 Task: Look for products in the category "Superfoods" from Truvani only.
Action: Mouse moved to (318, 138)
Screenshot: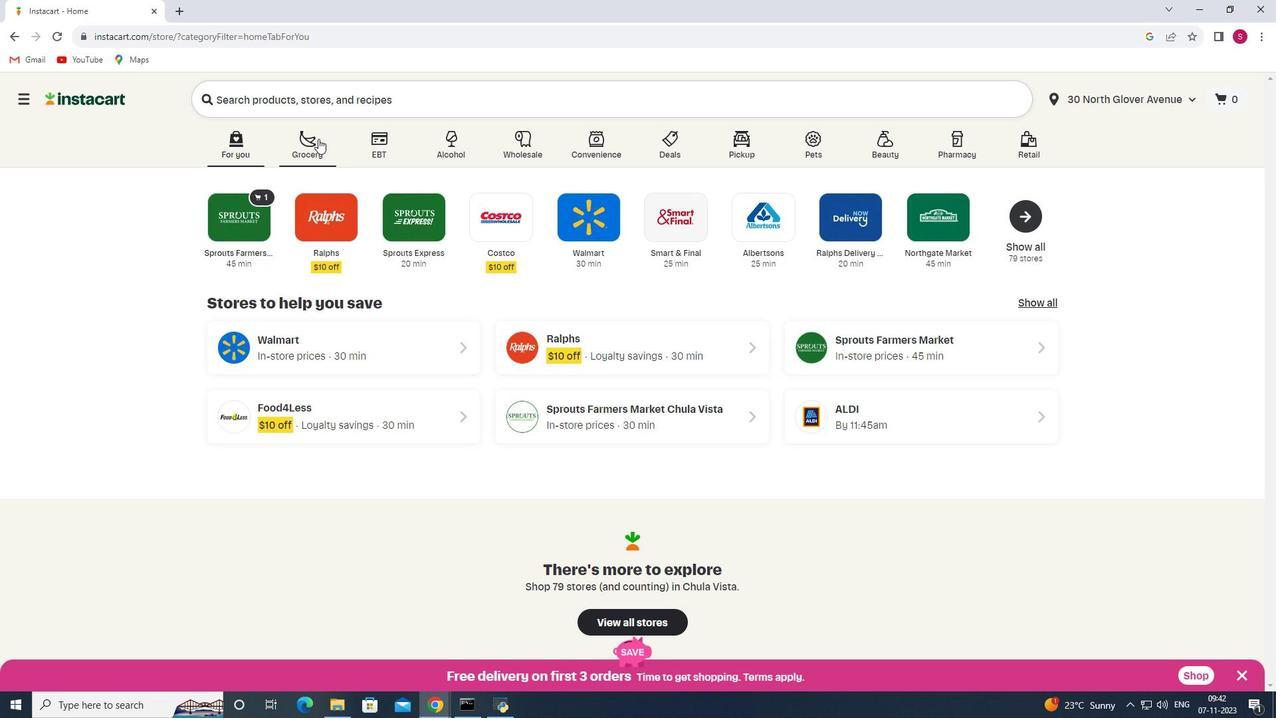 
Action: Mouse pressed left at (318, 138)
Screenshot: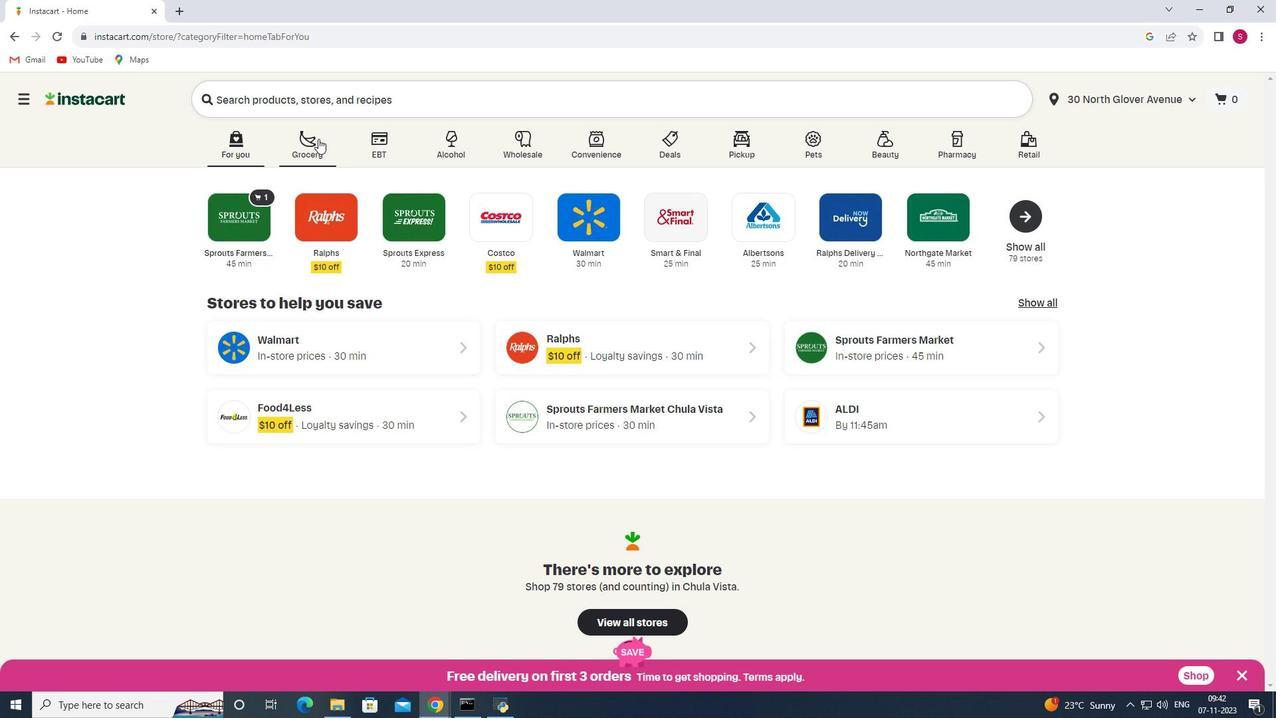 
Action: Mouse moved to (289, 391)
Screenshot: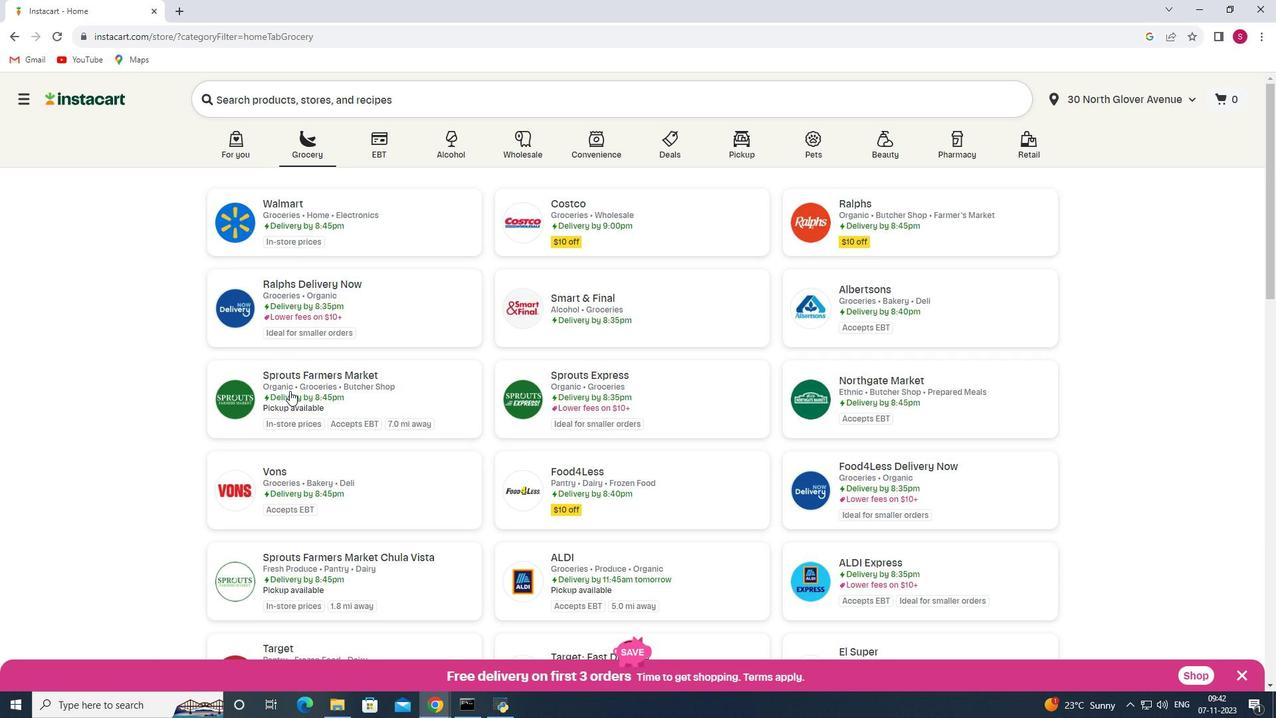 
Action: Mouse pressed left at (289, 391)
Screenshot: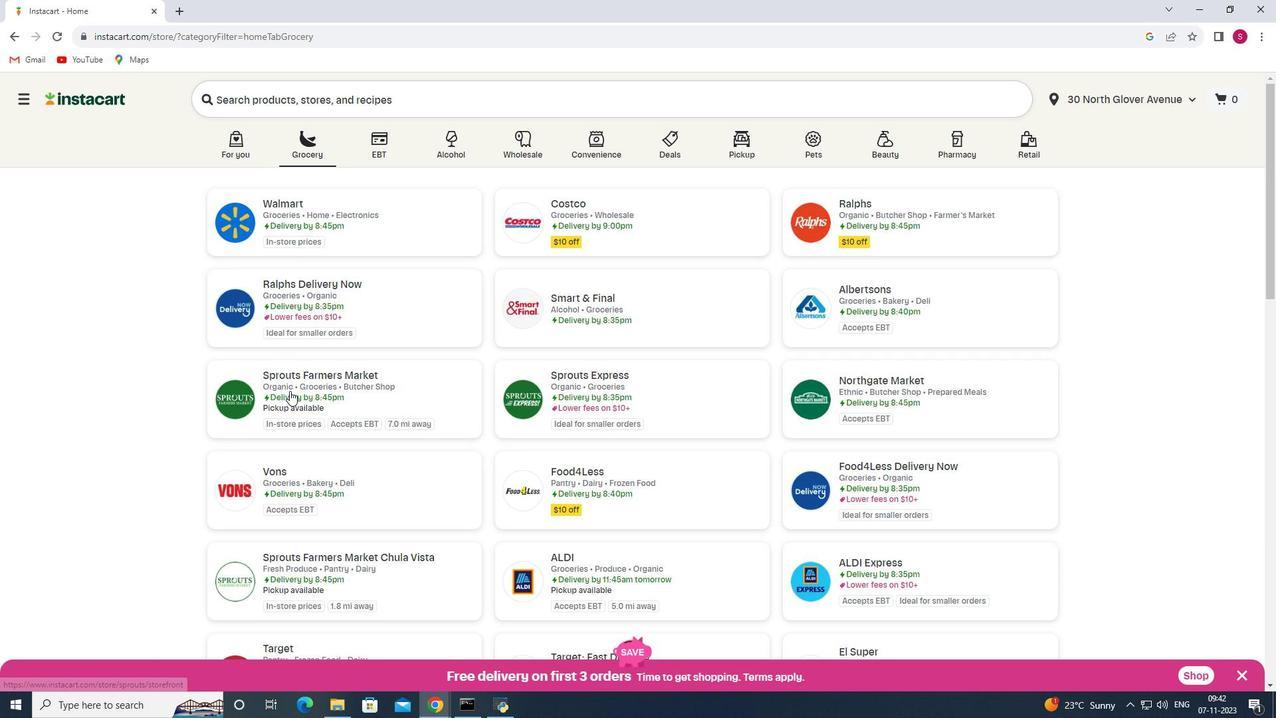 
Action: Mouse moved to (105, 485)
Screenshot: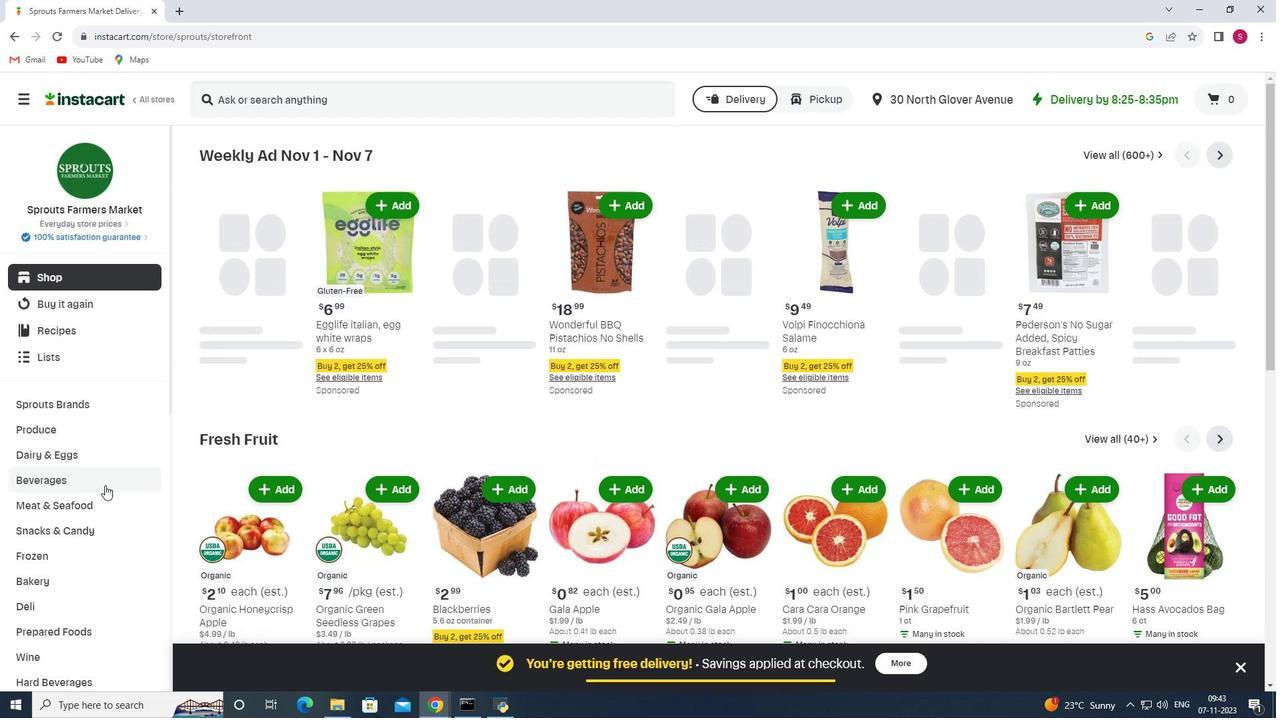 
Action: Mouse scrolled (105, 484) with delta (0, 0)
Screenshot: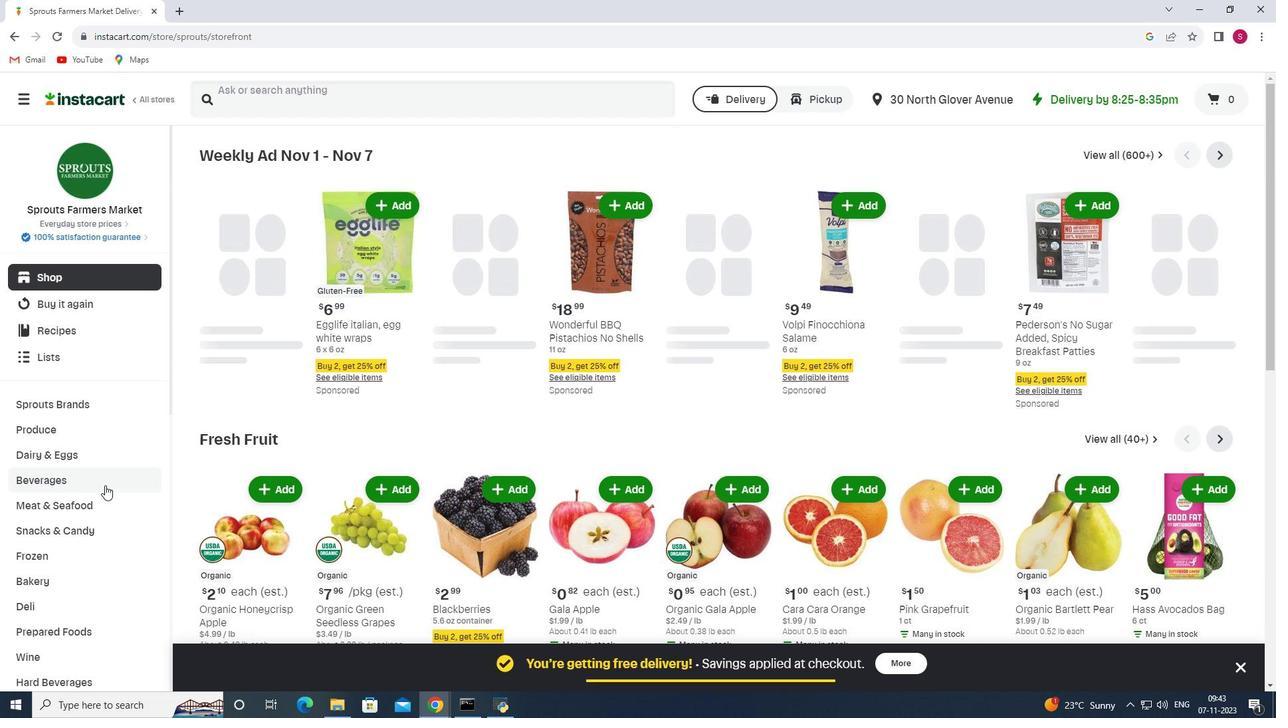 
Action: Mouse scrolled (105, 484) with delta (0, 0)
Screenshot: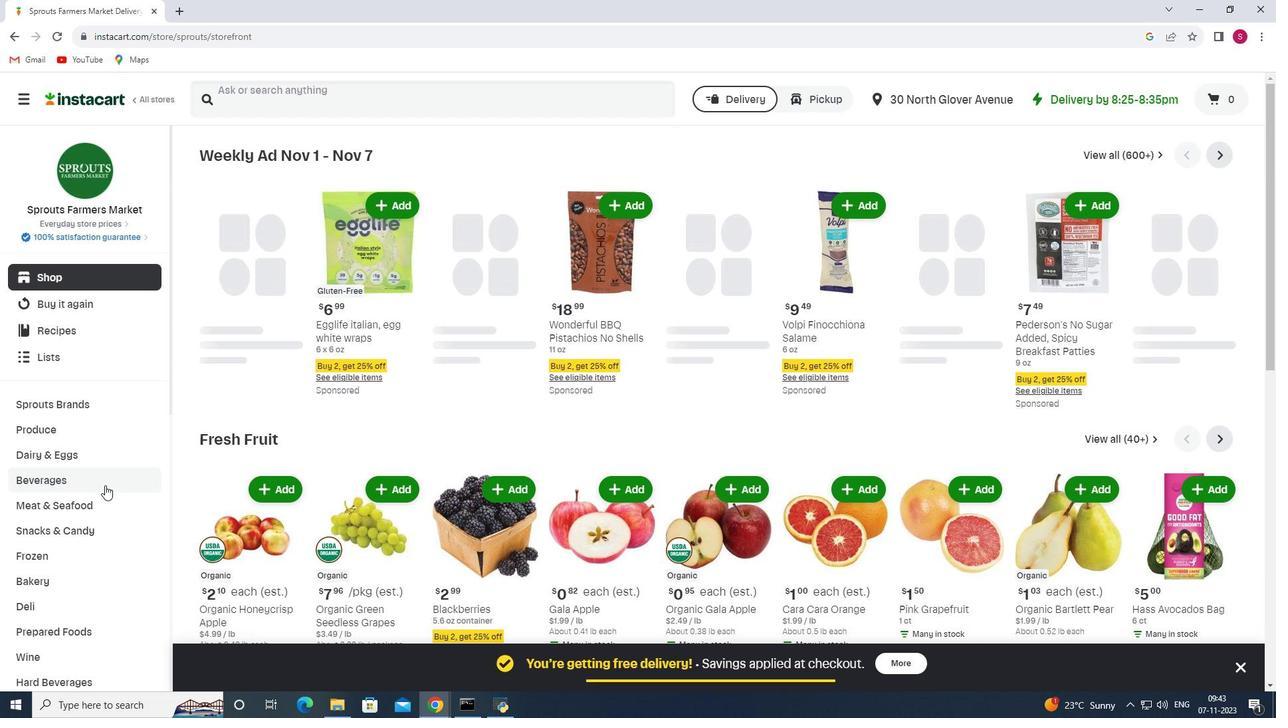 
Action: Mouse scrolled (105, 484) with delta (0, 0)
Screenshot: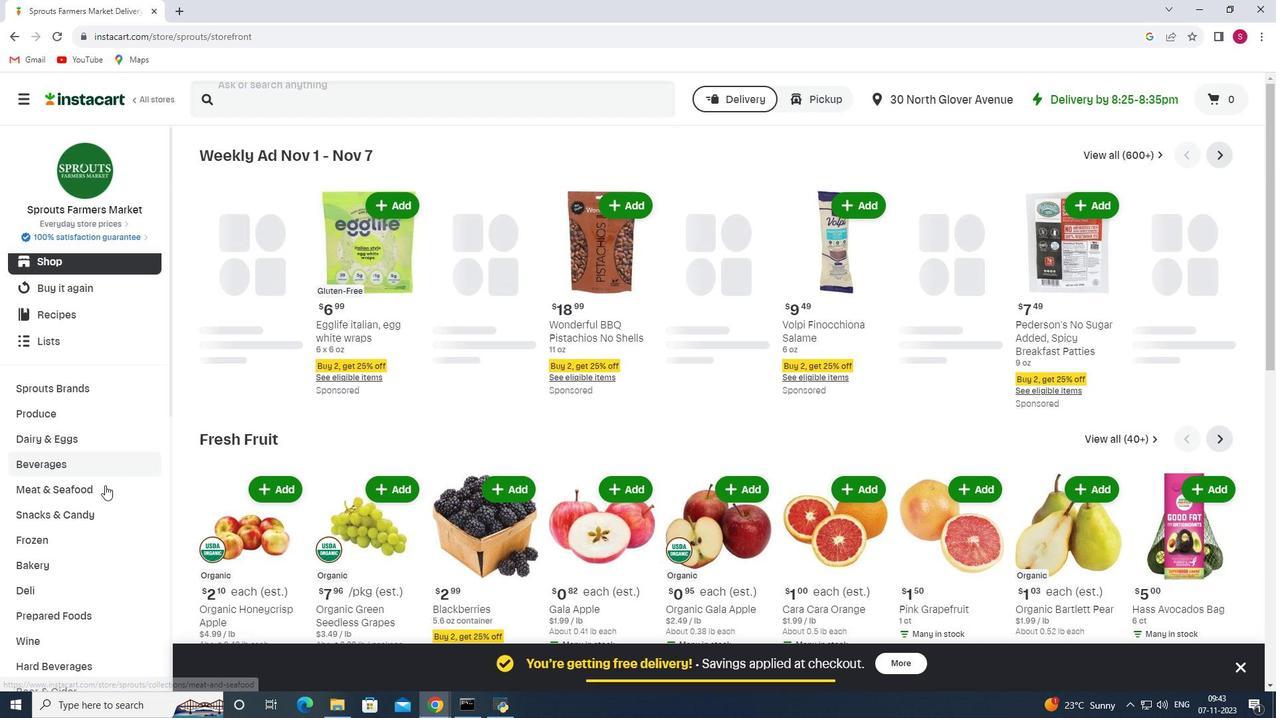 
Action: Mouse moved to (104, 485)
Screenshot: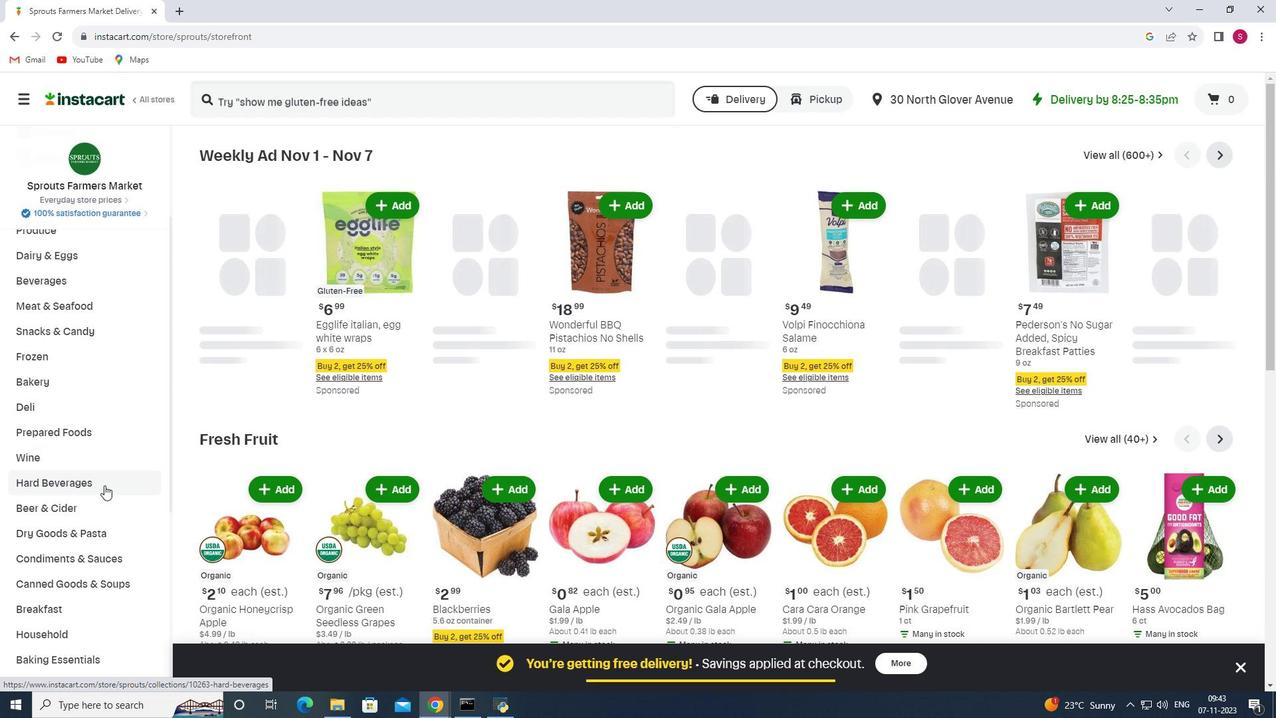 
Action: Mouse scrolled (104, 484) with delta (0, 0)
Screenshot: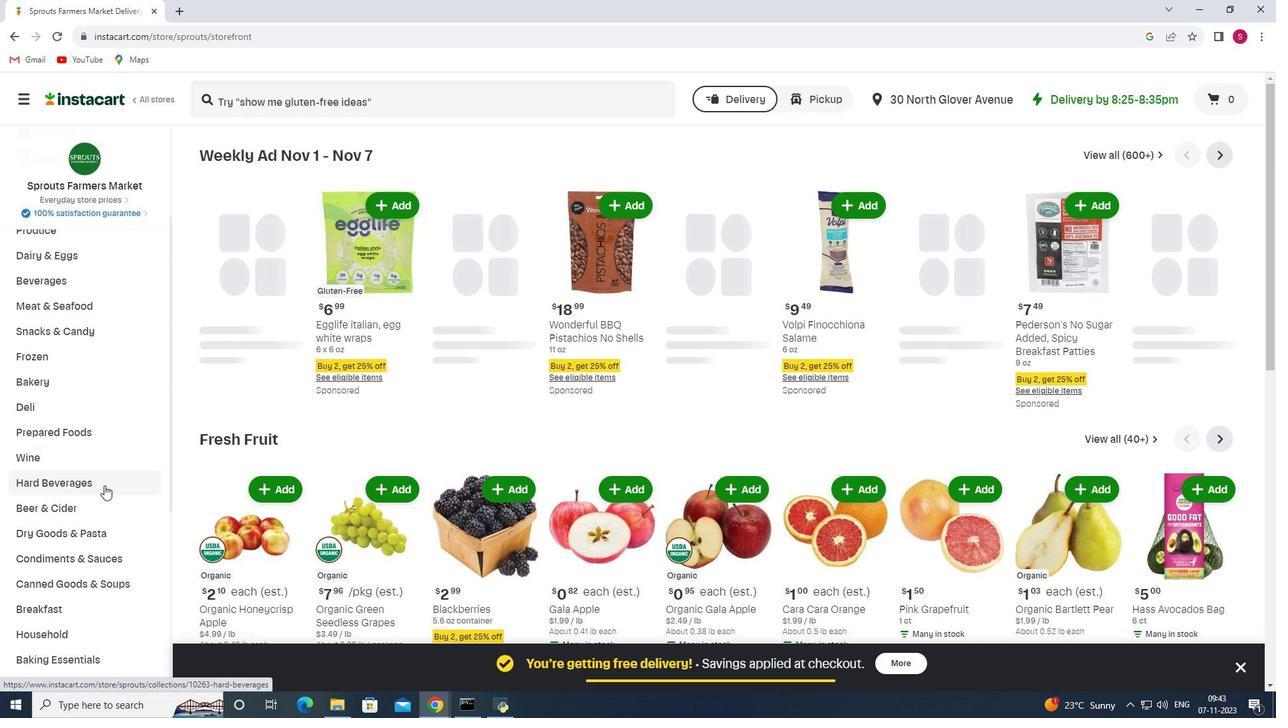
Action: Mouse scrolled (104, 484) with delta (0, 0)
Screenshot: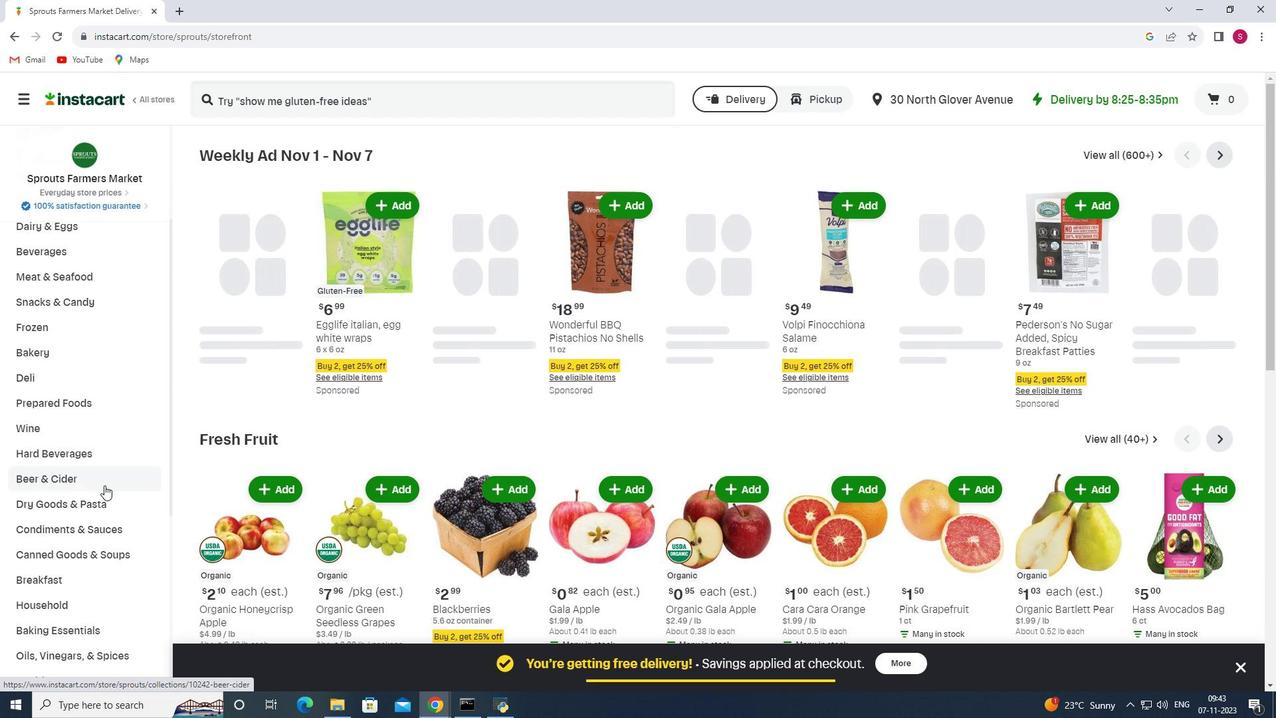 
Action: Mouse moved to (101, 484)
Screenshot: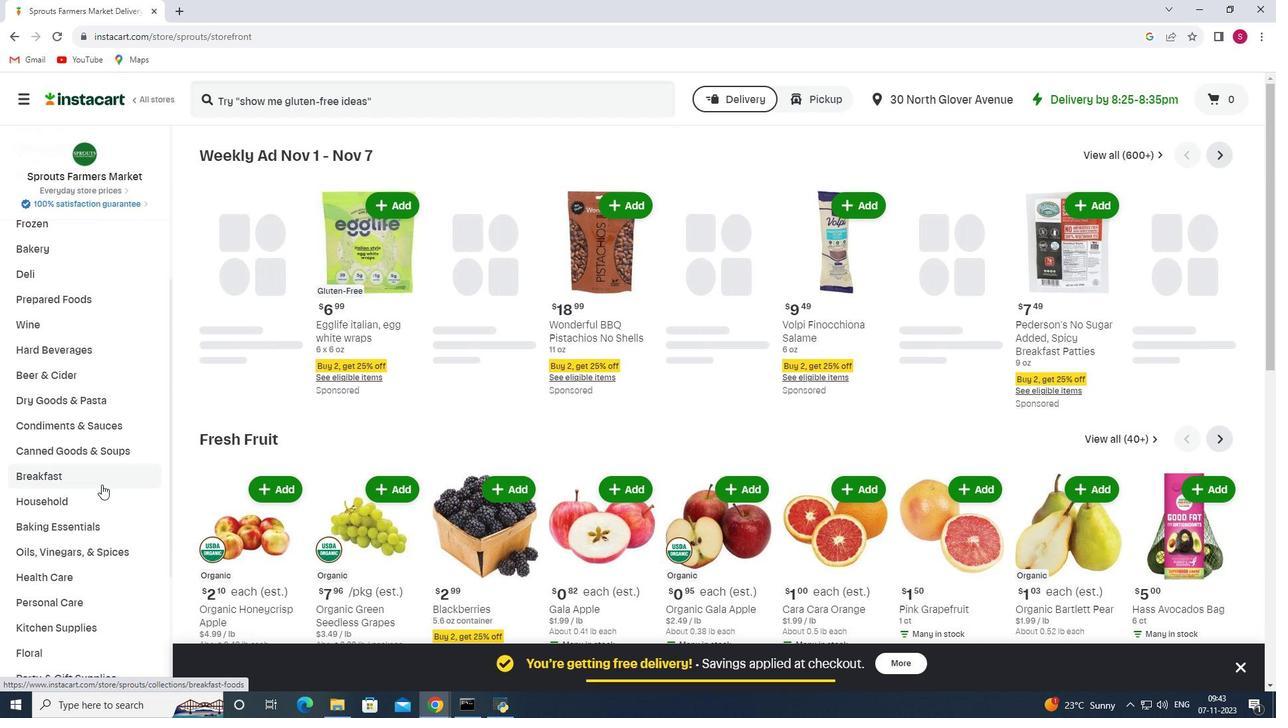 
Action: Mouse scrolled (101, 484) with delta (0, 0)
Screenshot: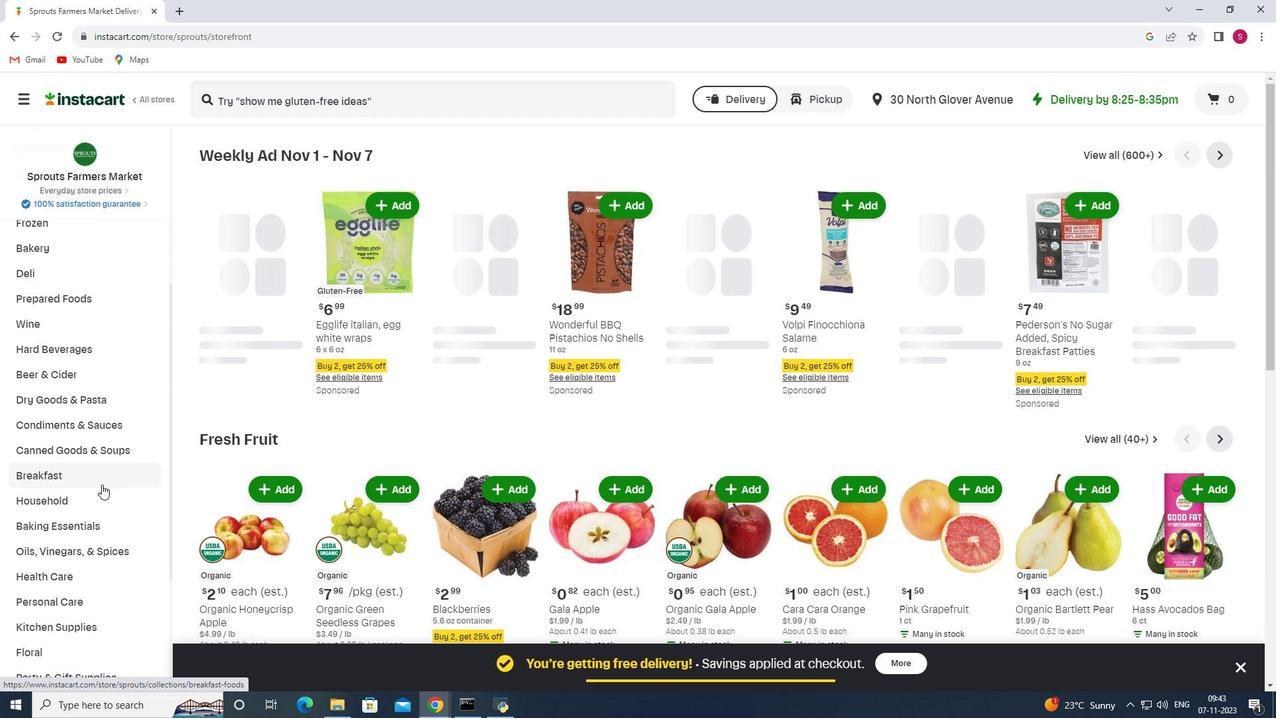 
Action: Mouse moved to (78, 510)
Screenshot: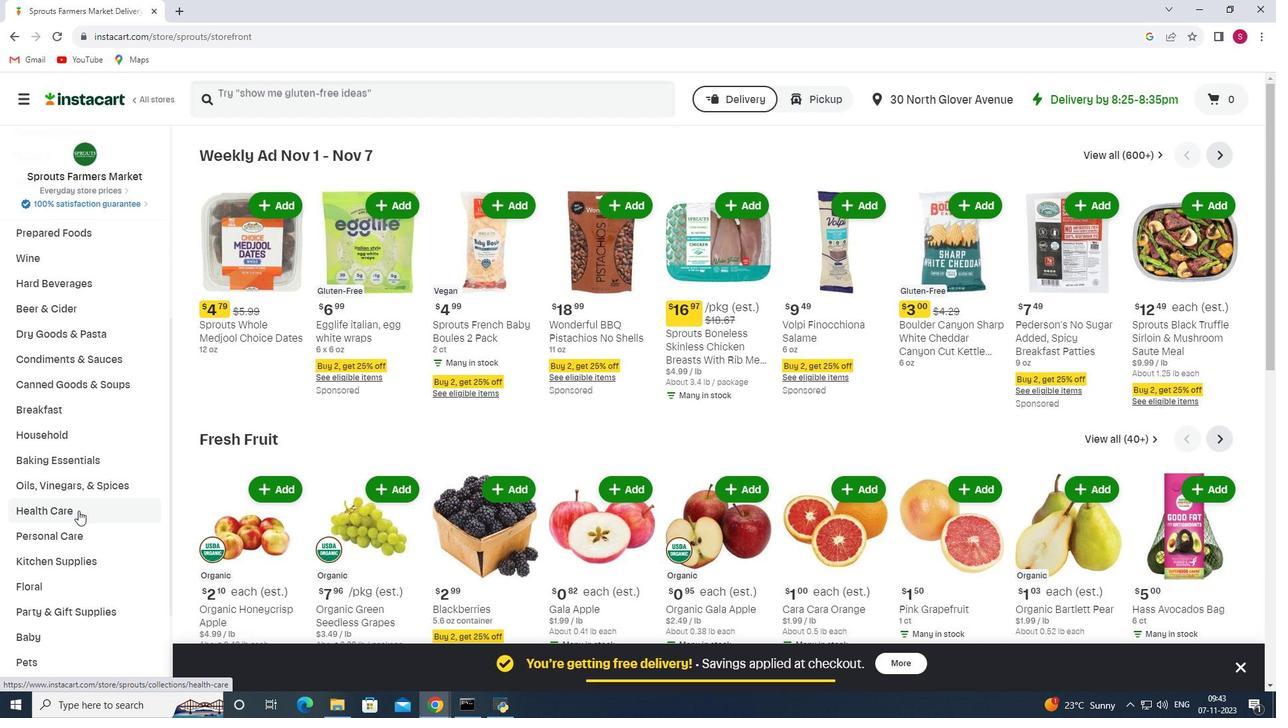 
Action: Mouse pressed left at (78, 510)
Screenshot: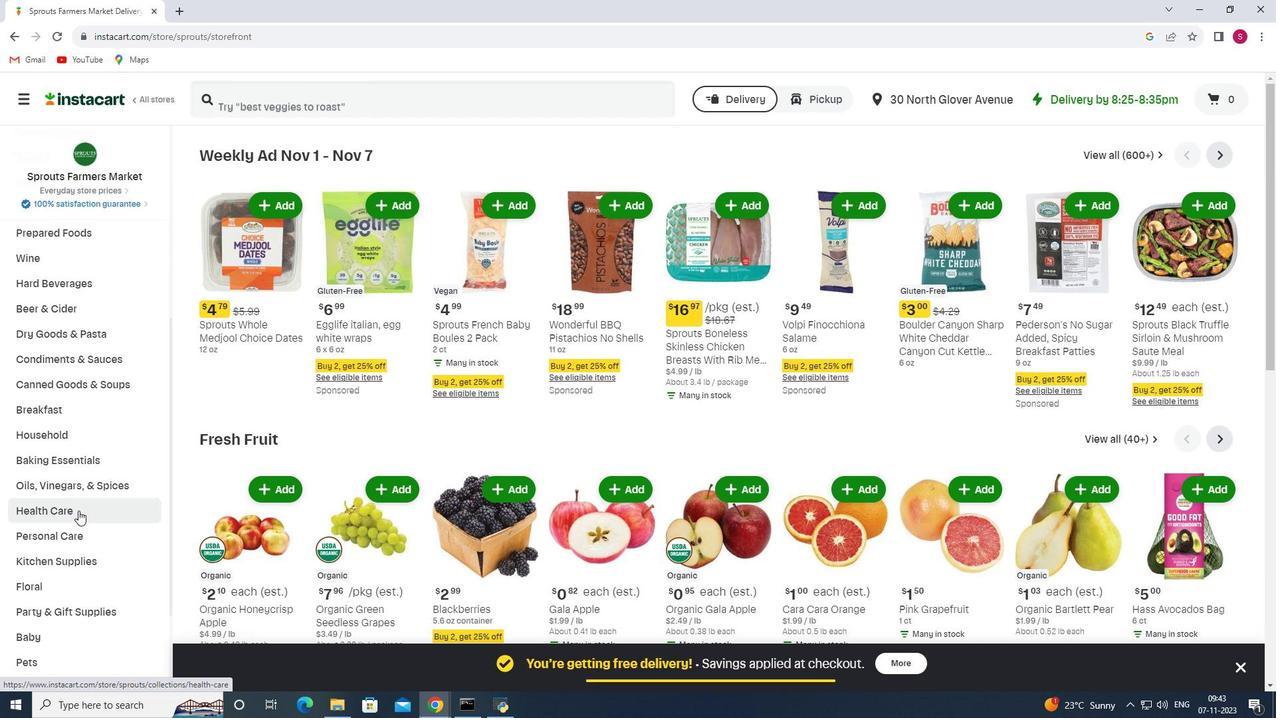 
Action: Mouse moved to (476, 188)
Screenshot: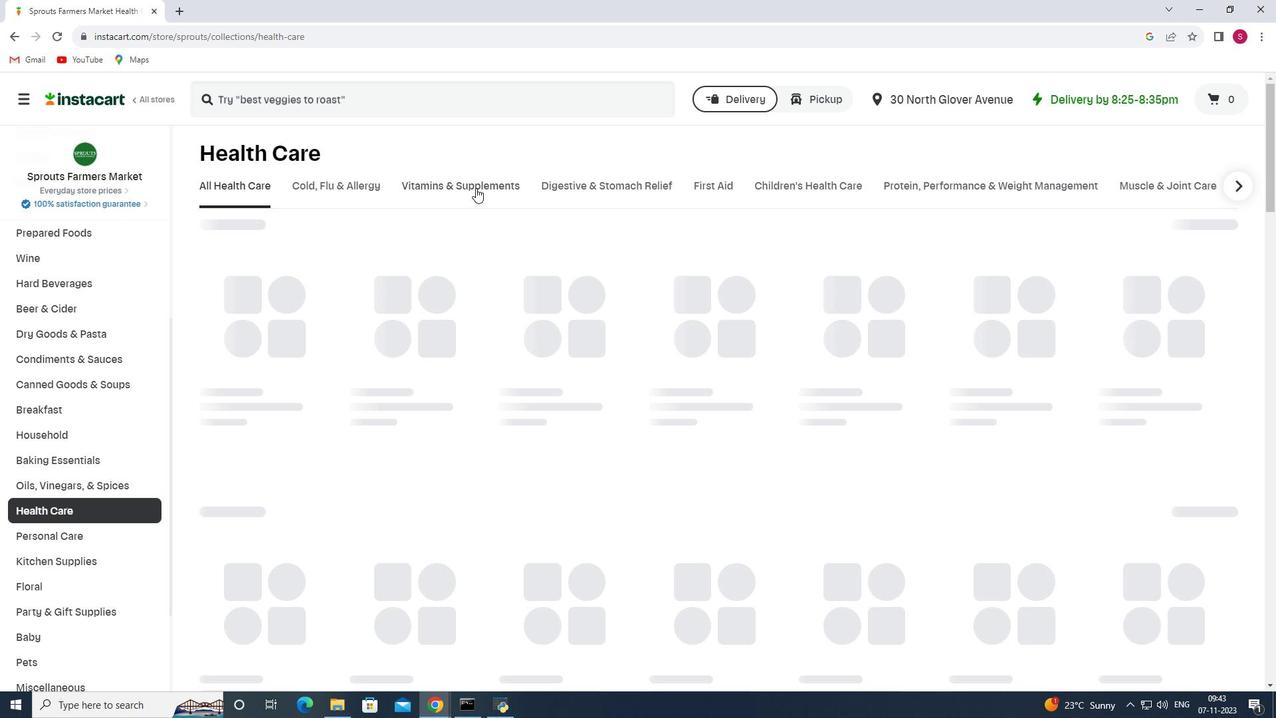 
Action: Mouse pressed left at (476, 188)
Screenshot: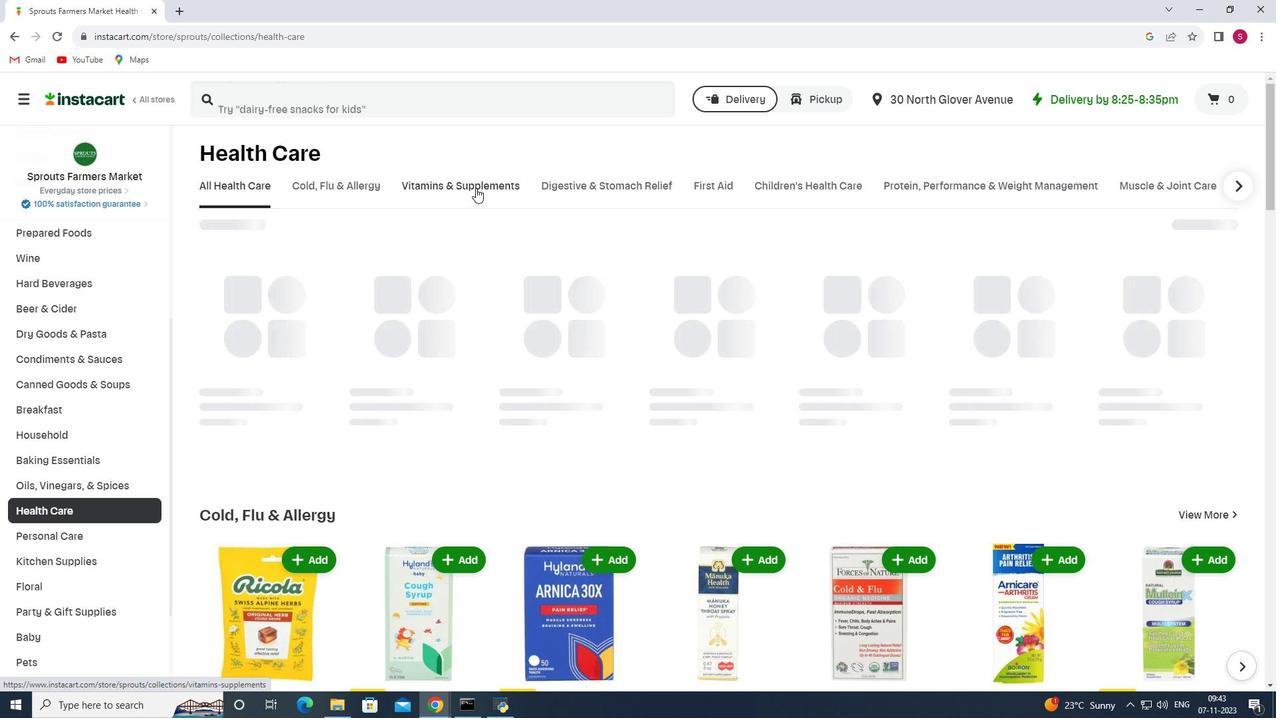 
Action: Mouse moved to (524, 234)
Screenshot: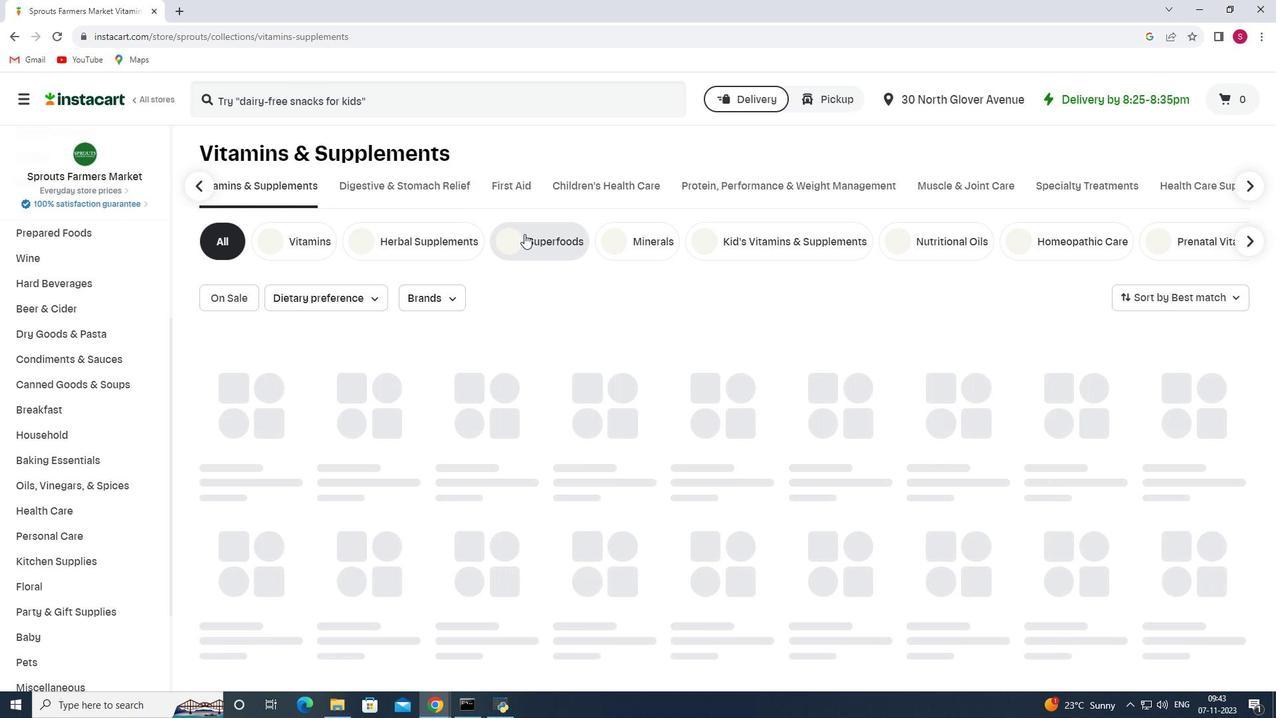 
Action: Mouse pressed left at (524, 234)
Screenshot: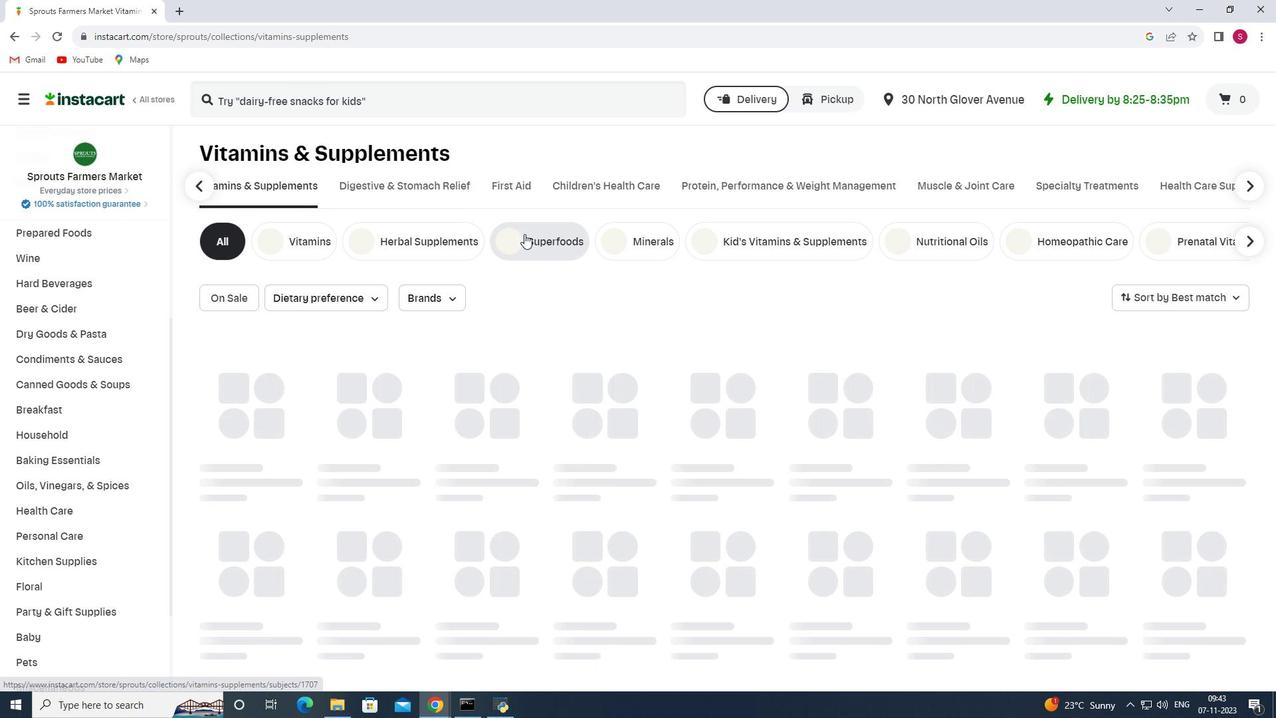 
Action: Mouse moved to (432, 300)
Screenshot: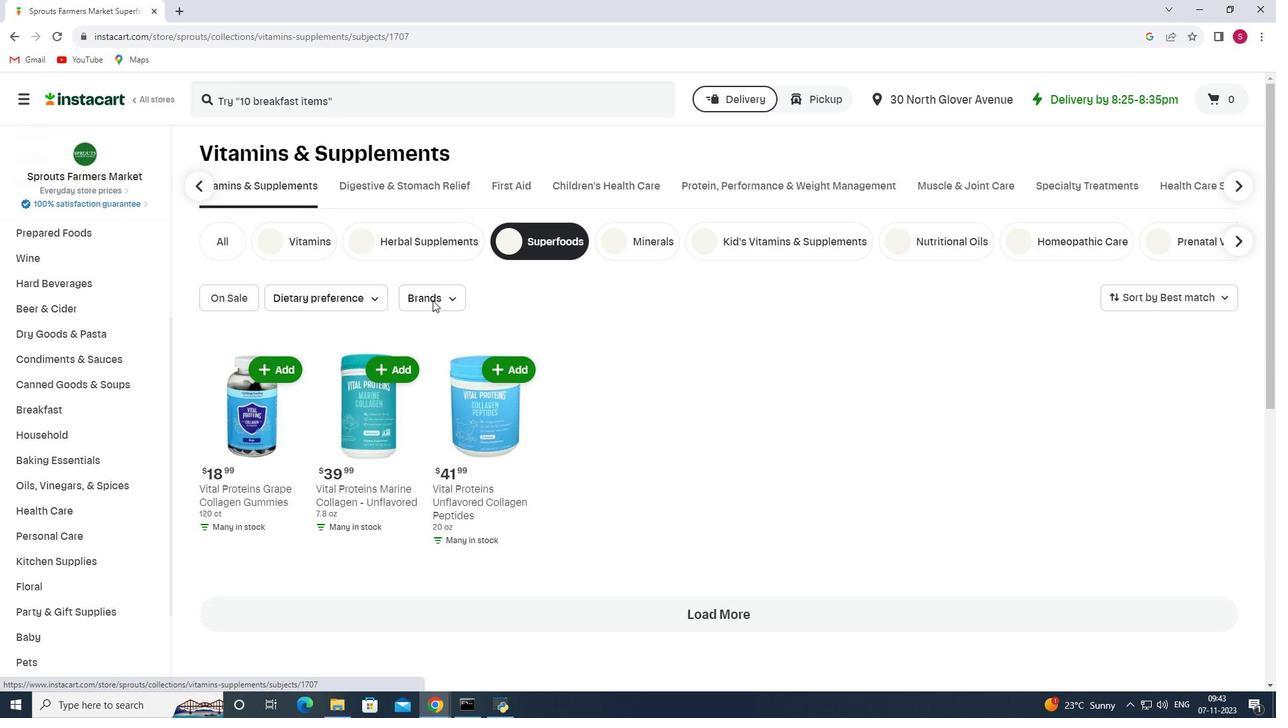 
Action: Mouse pressed left at (432, 300)
Screenshot: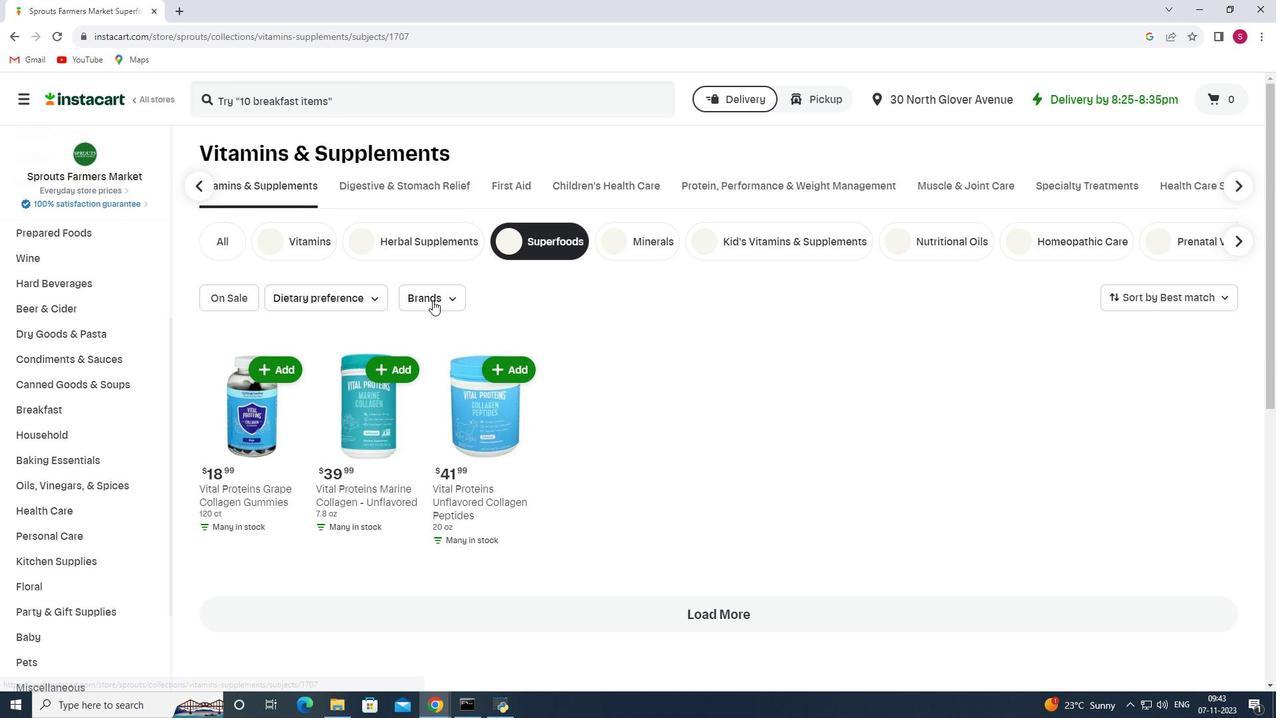 
Action: Mouse moved to (414, 369)
Screenshot: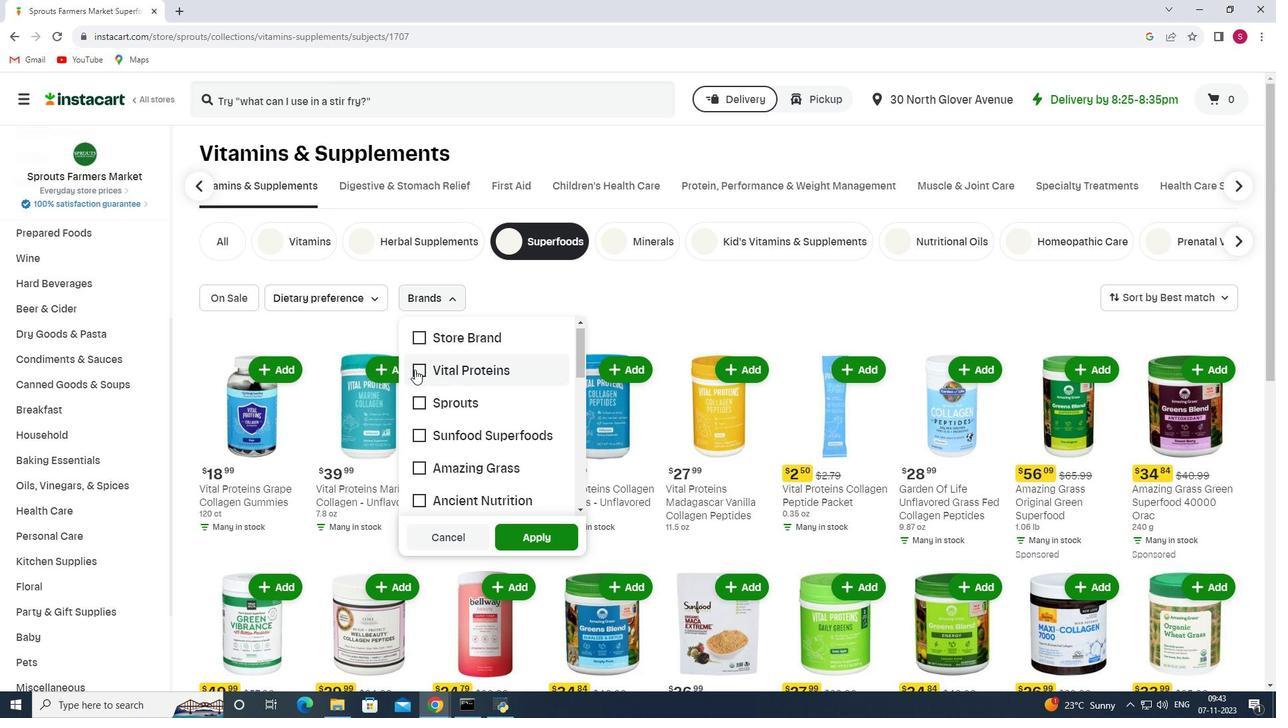 
Action: Mouse scrolled (414, 369) with delta (0, 0)
Screenshot: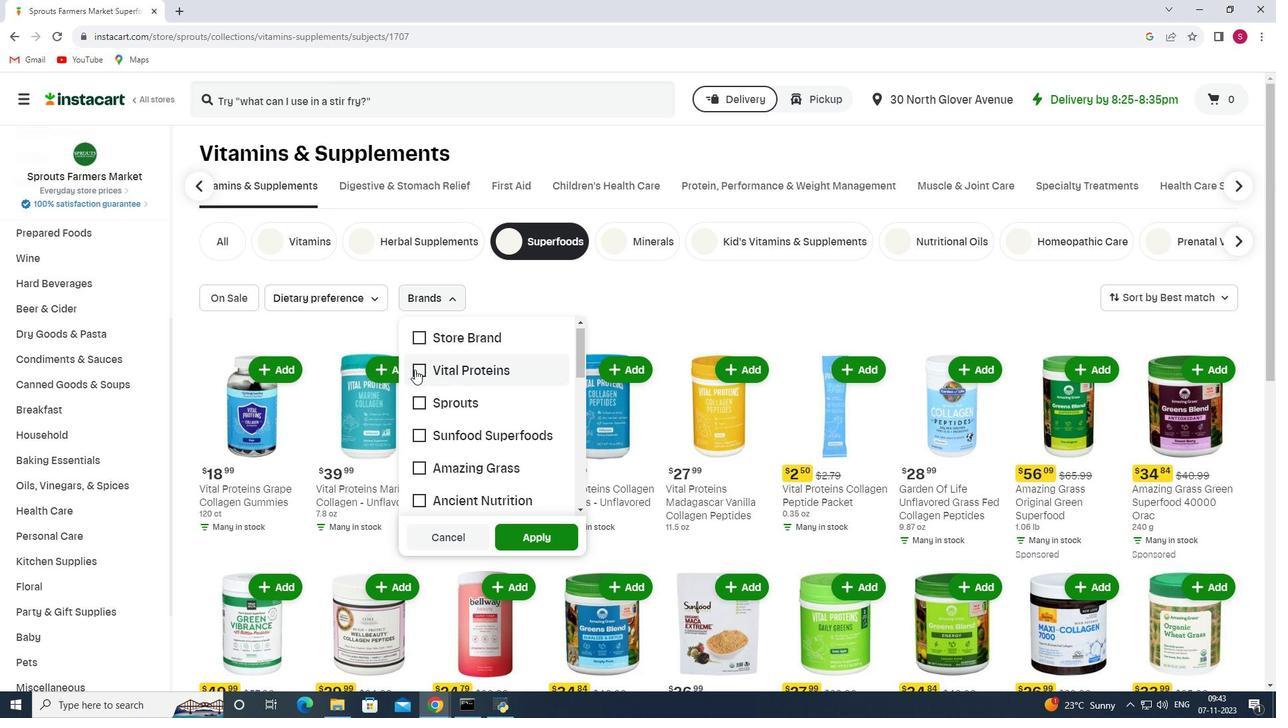 
Action: Mouse scrolled (414, 369) with delta (0, 0)
Screenshot: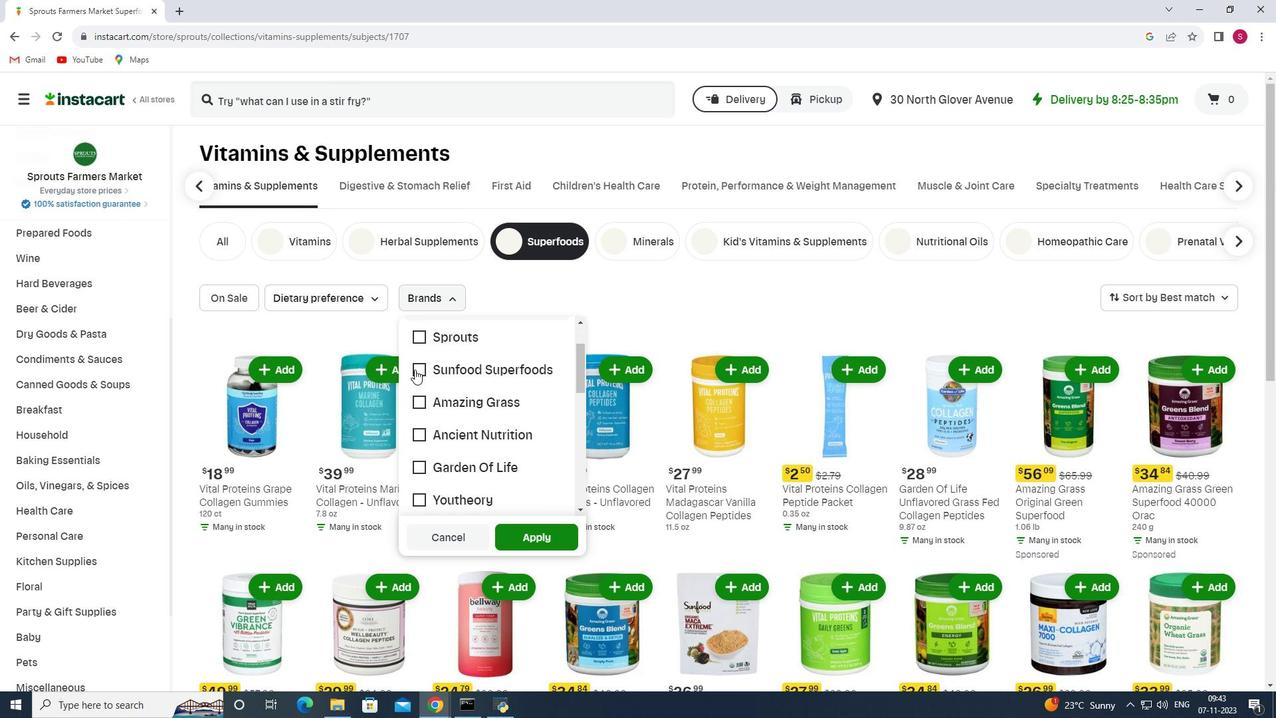 
Action: Mouse scrolled (414, 369) with delta (0, 0)
Screenshot: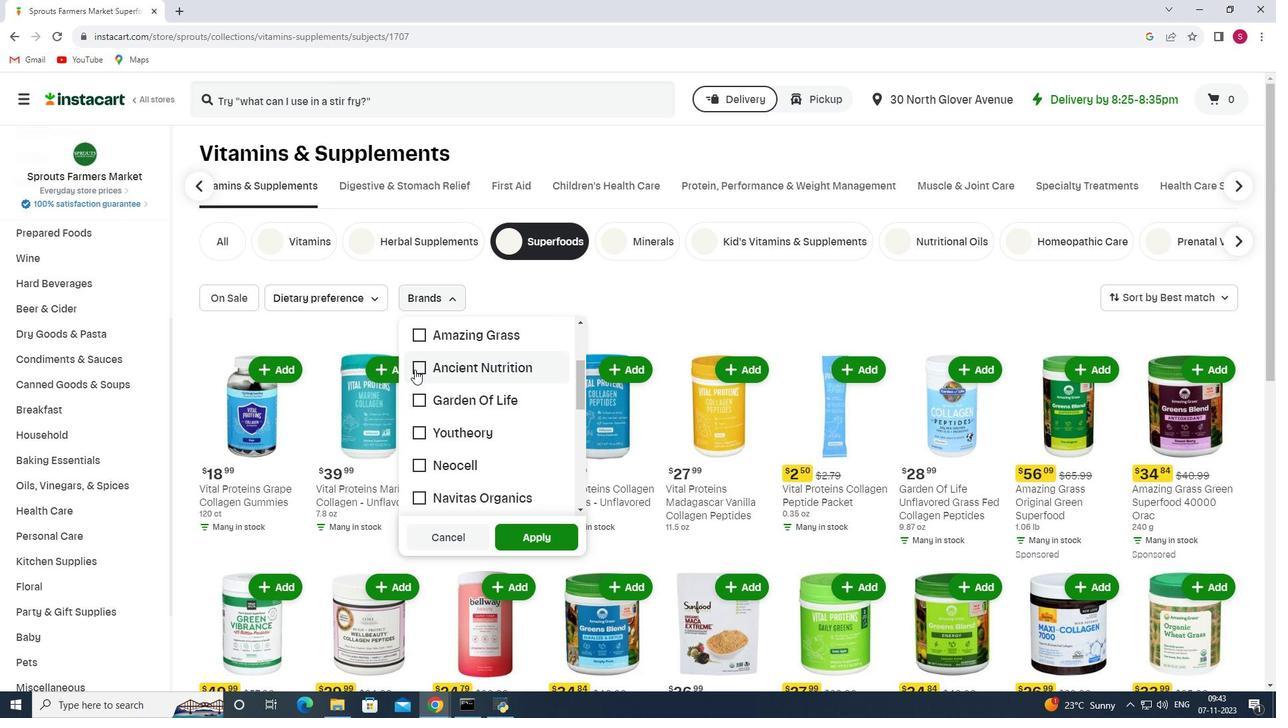 
Action: Mouse scrolled (414, 369) with delta (0, 0)
Screenshot: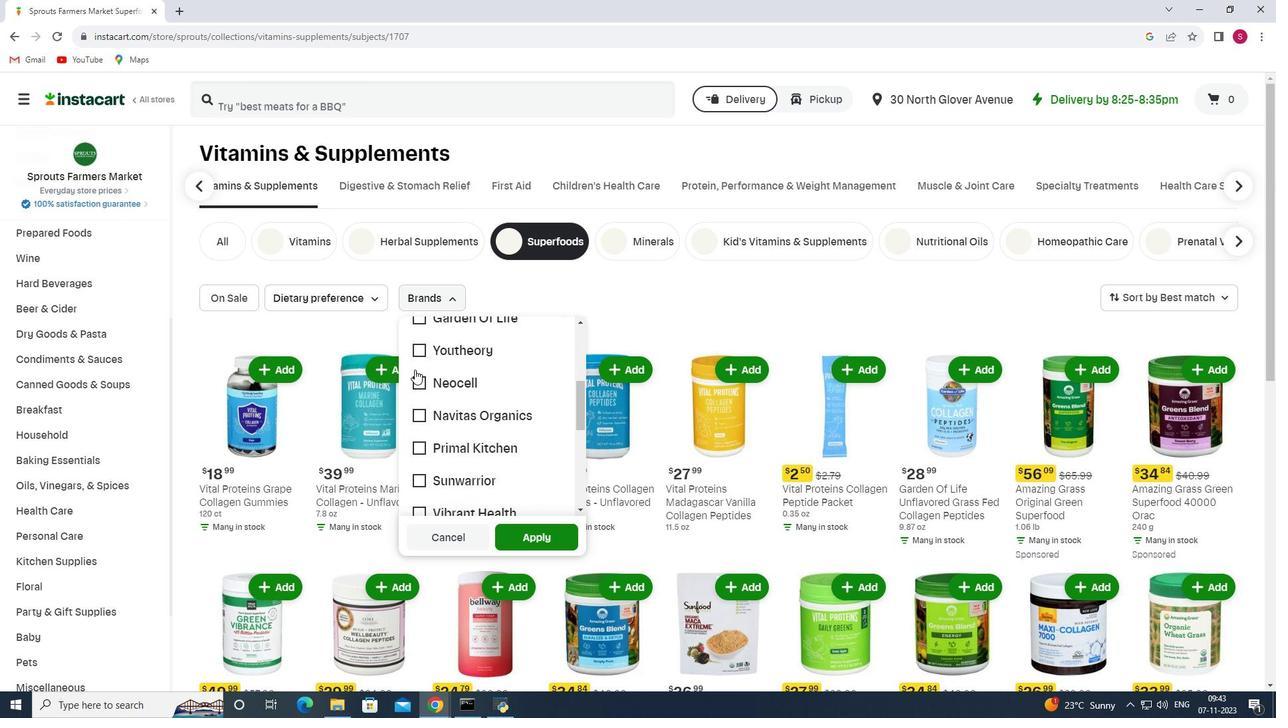 
Action: Mouse scrolled (414, 369) with delta (0, 0)
Screenshot: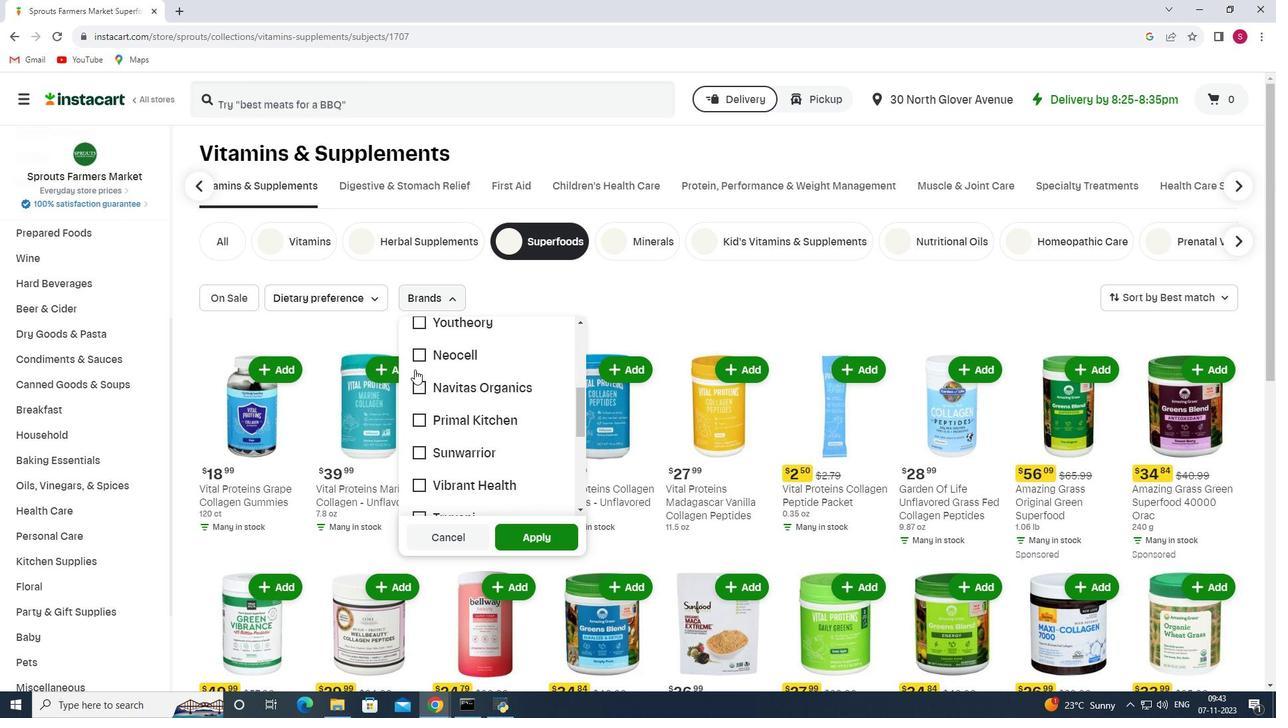 
Action: Mouse moved to (421, 429)
Screenshot: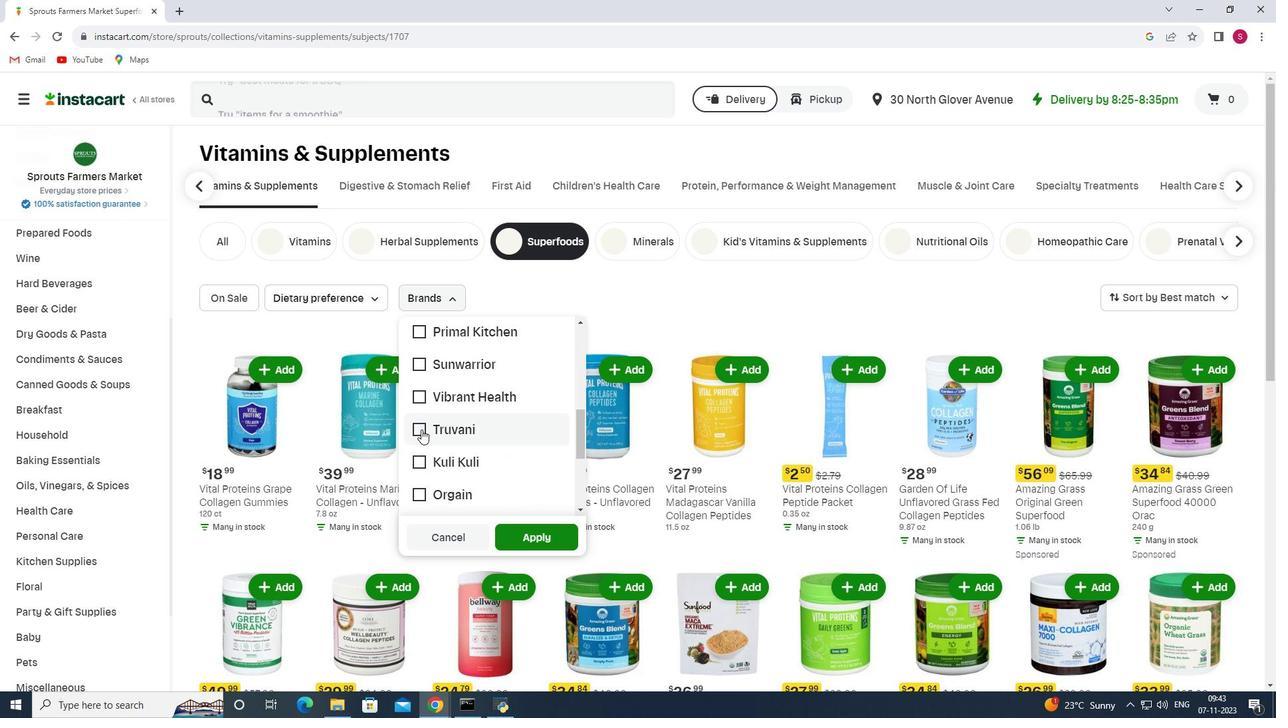 
Action: Mouse pressed left at (421, 429)
Screenshot: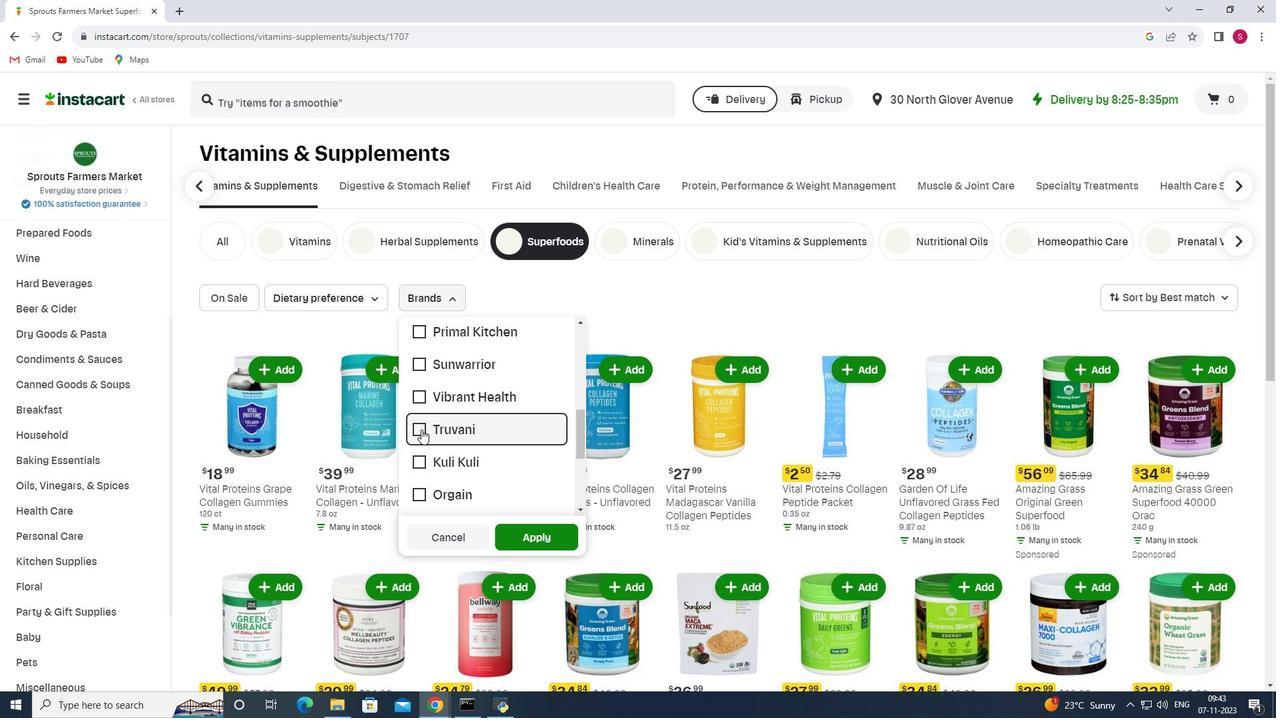 
Action: Mouse moved to (545, 539)
Screenshot: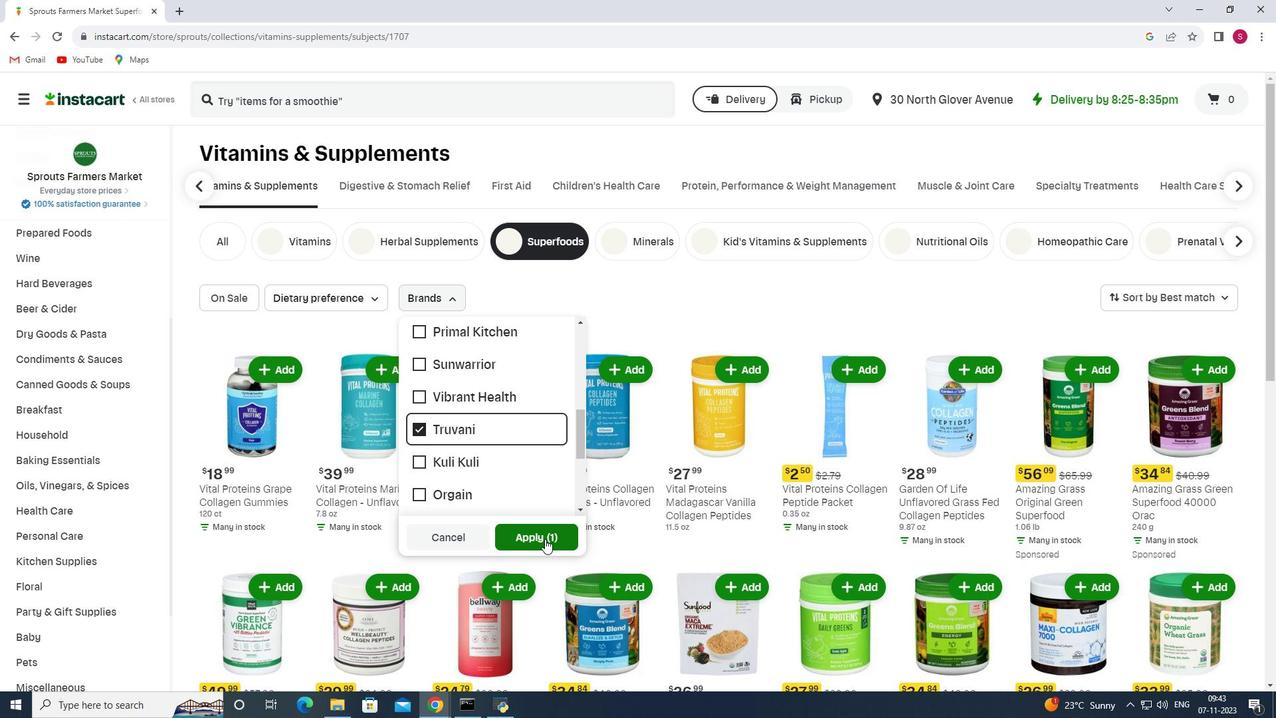 
Action: Mouse pressed left at (545, 539)
Screenshot: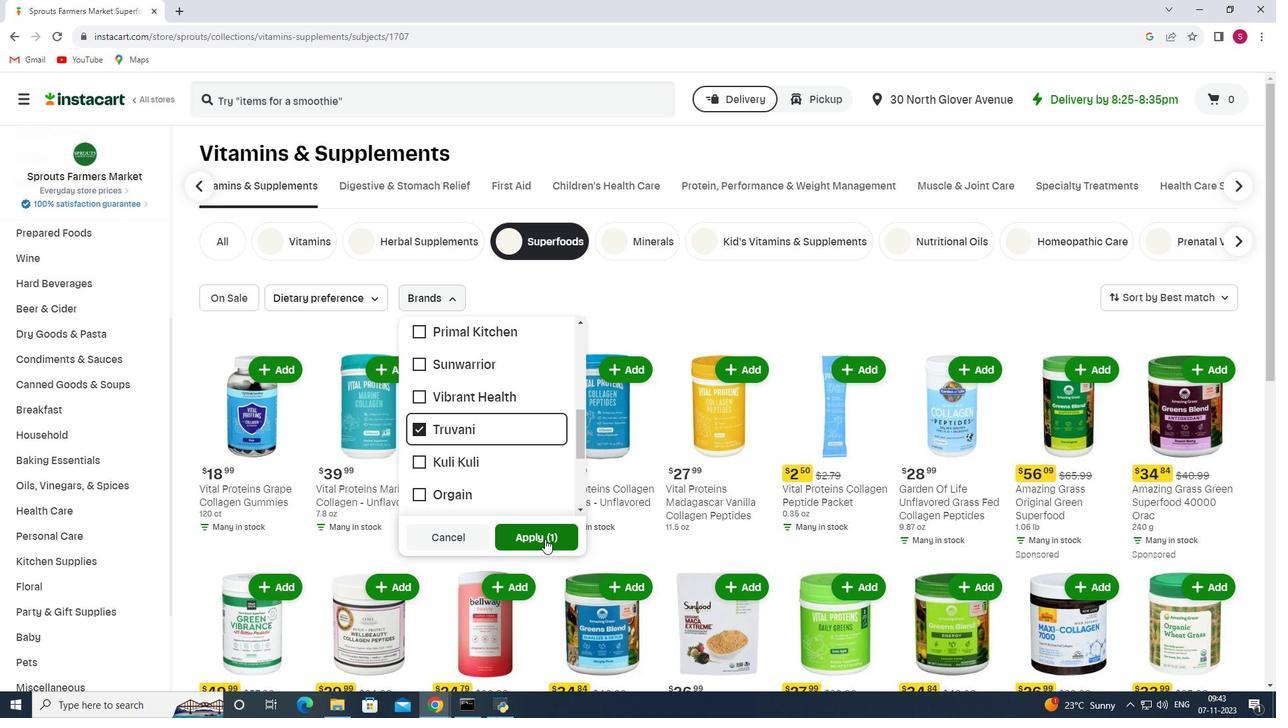 
